 Task: Switch to next editior.
Action: Mouse moved to (161, 9)
Screenshot: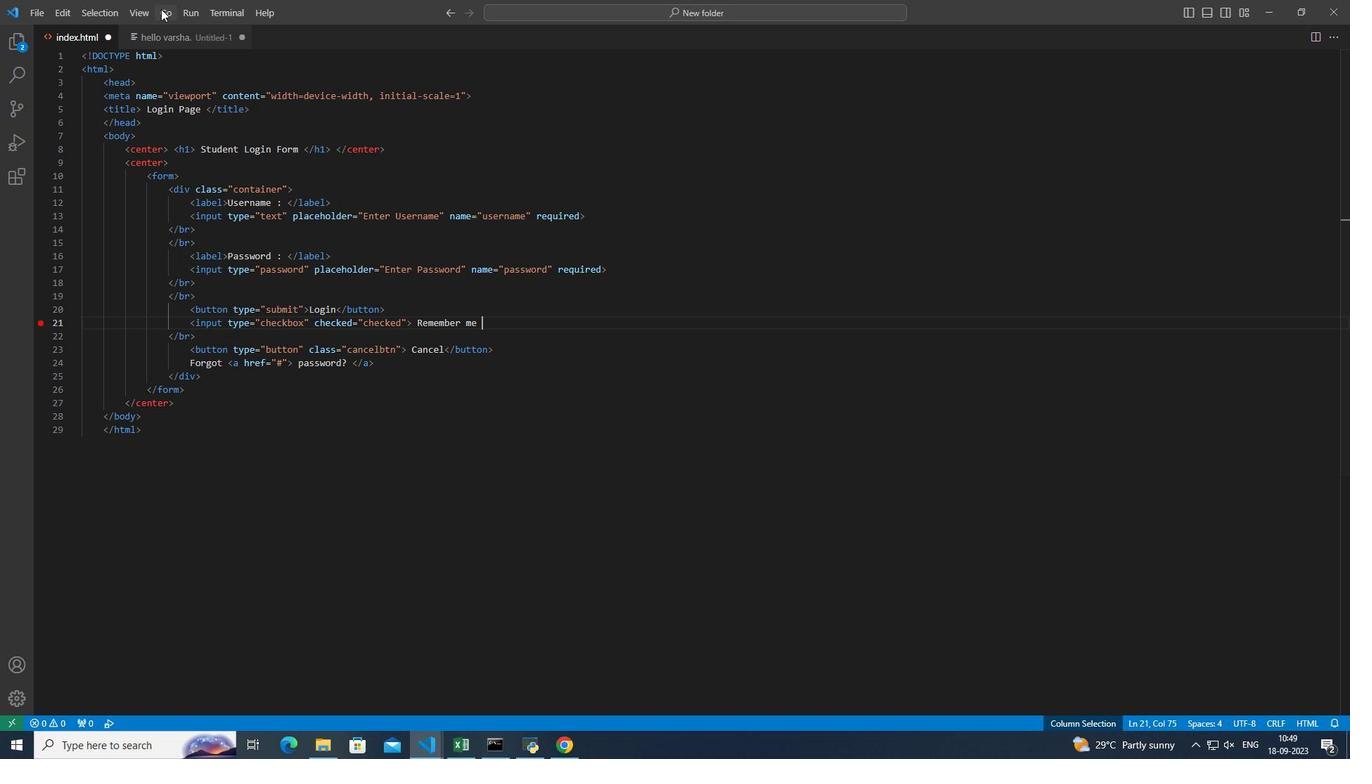 
Action: Mouse pressed left at (161, 9)
Screenshot: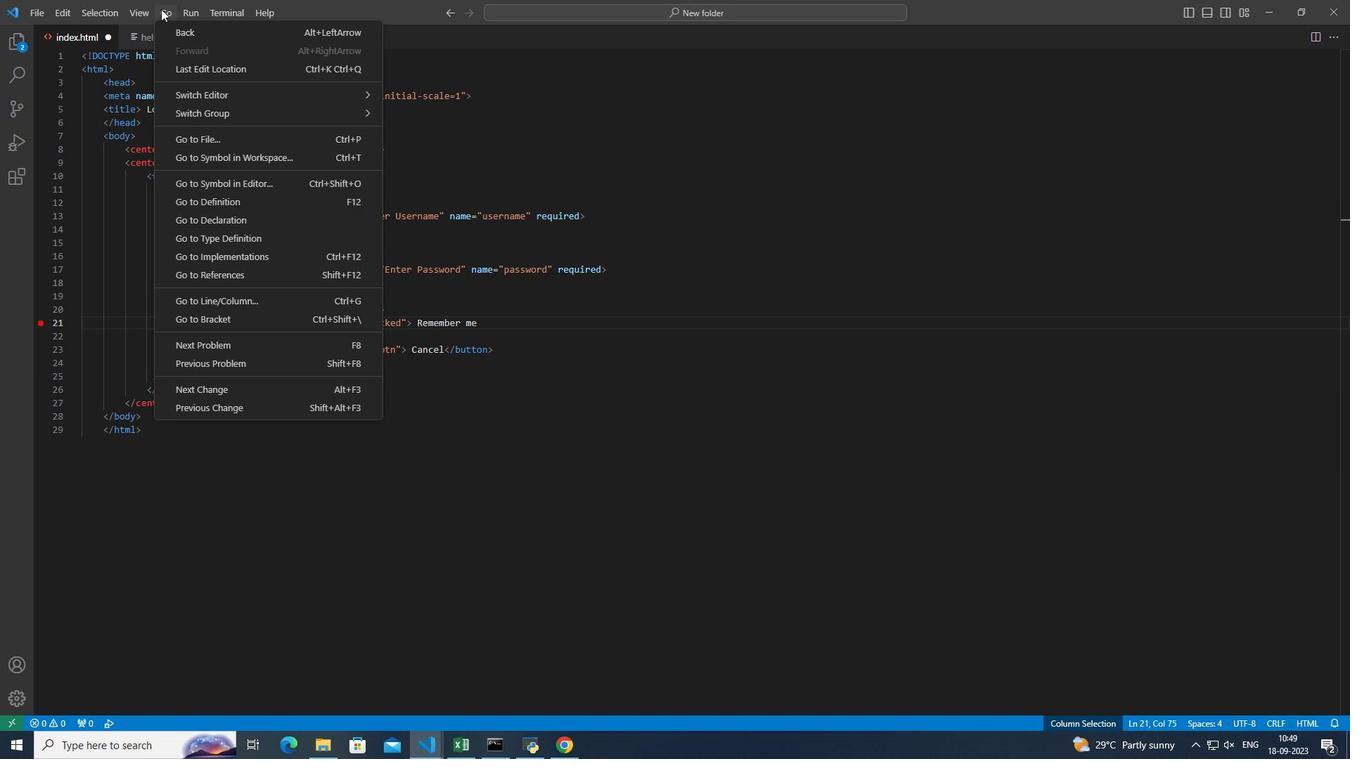 
Action: Mouse moved to (433, 96)
Screenshot: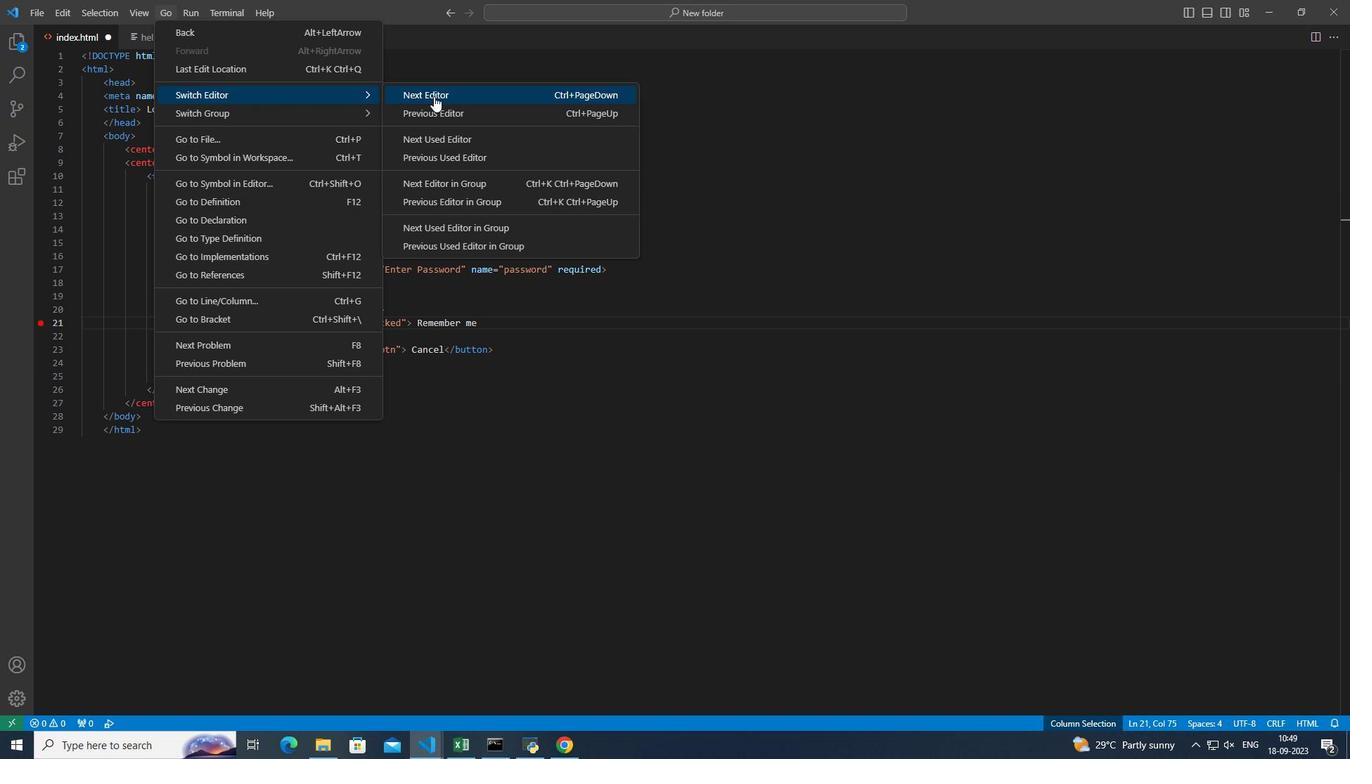 
Action: Mouse pressed left at (433, 96)
Screenshot: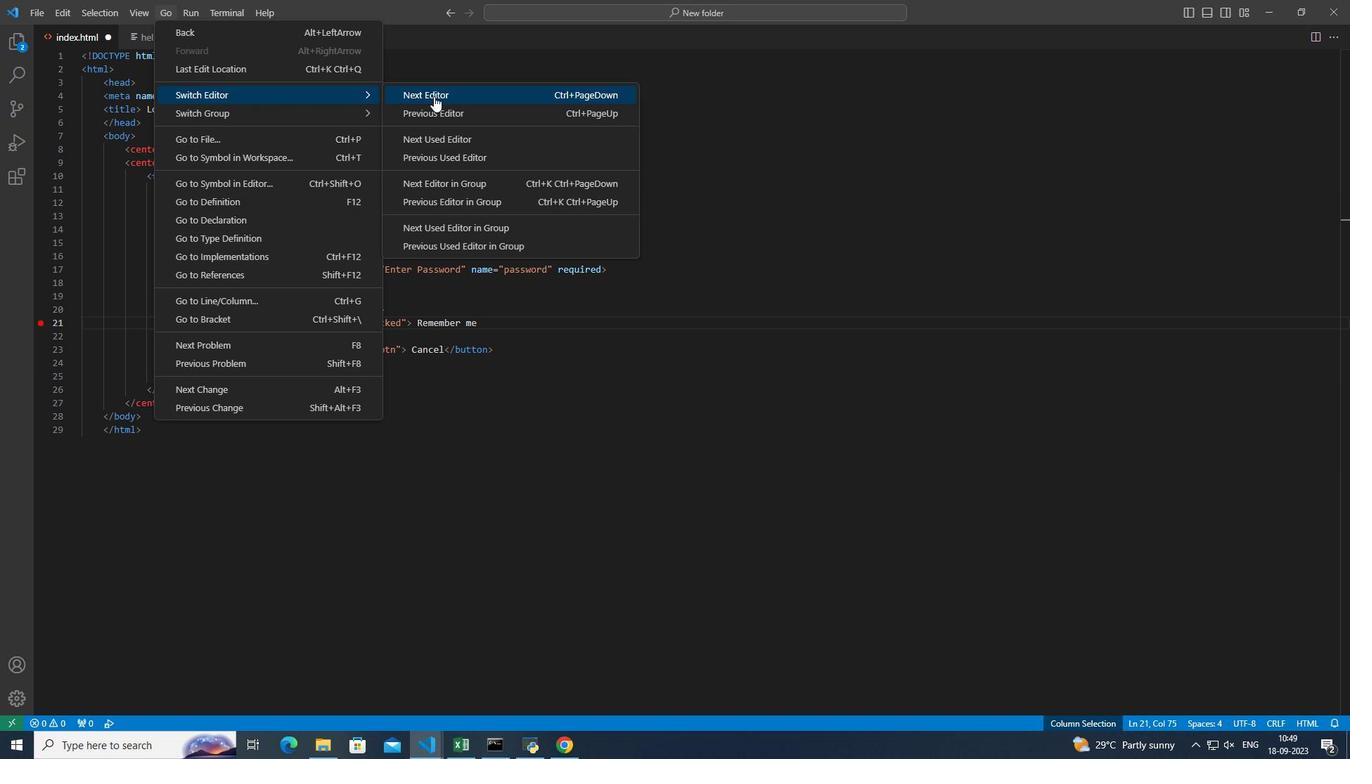 
